 Task: In the  document influencer Apply all border to the tabe with  'with box; Style line and width 1/4 pt 'Select Header and apply  'Italics' Select the text and align it to the  Left
Action: Mouse moved to (117, 21)
Screenshot: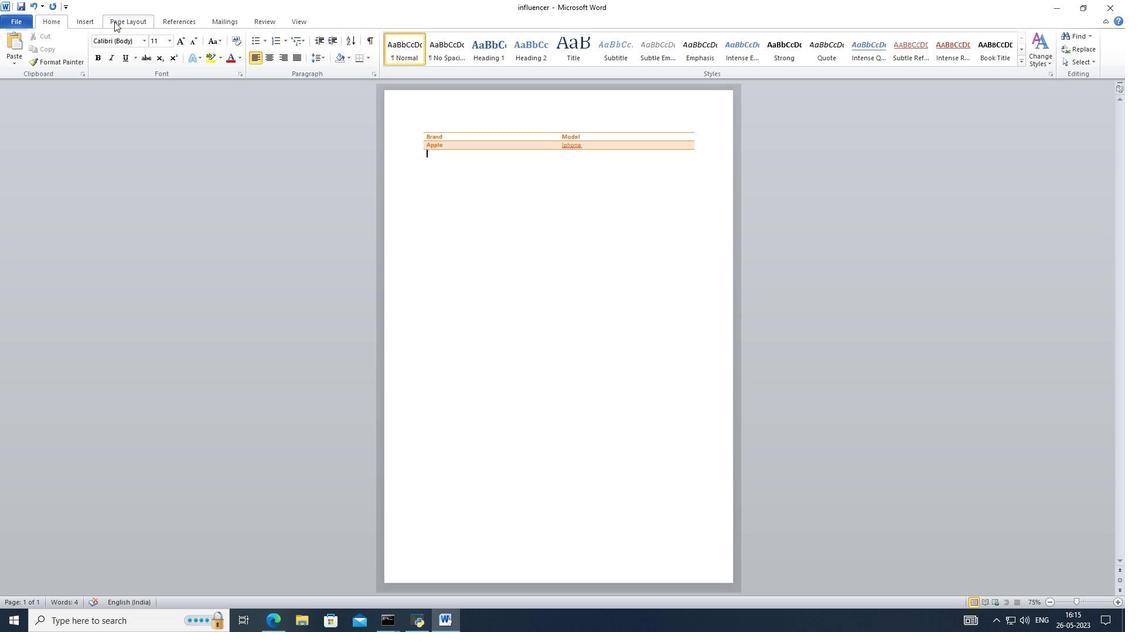 
Action: Mouse pressed left at (117, 21)
Screenshot: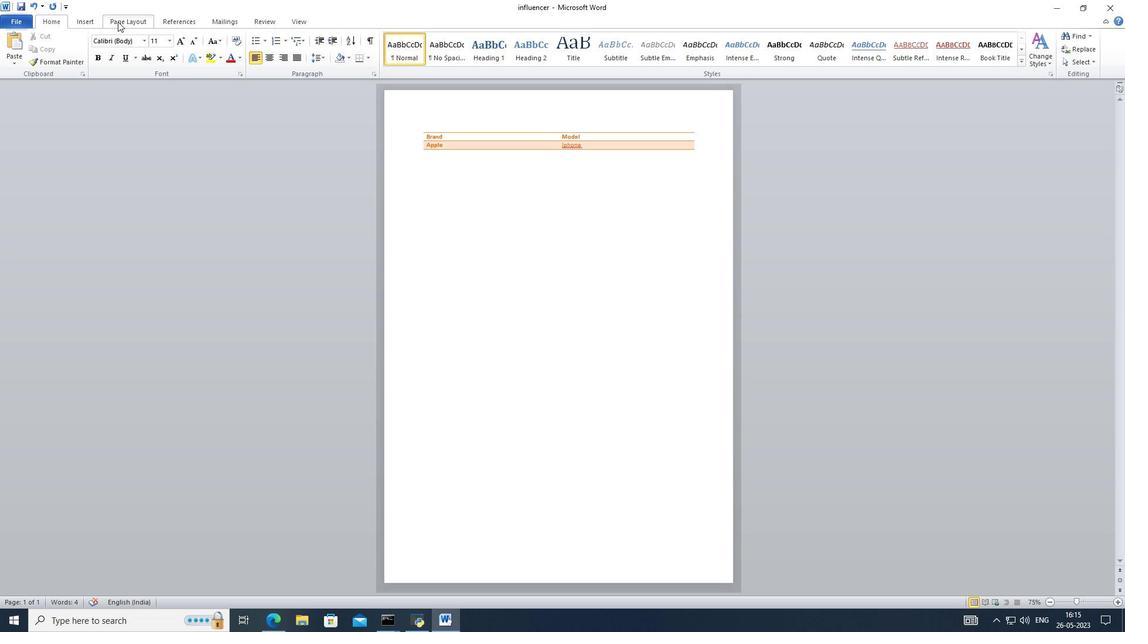 
Action: Mouse moved to (92, 22)
Screenshot: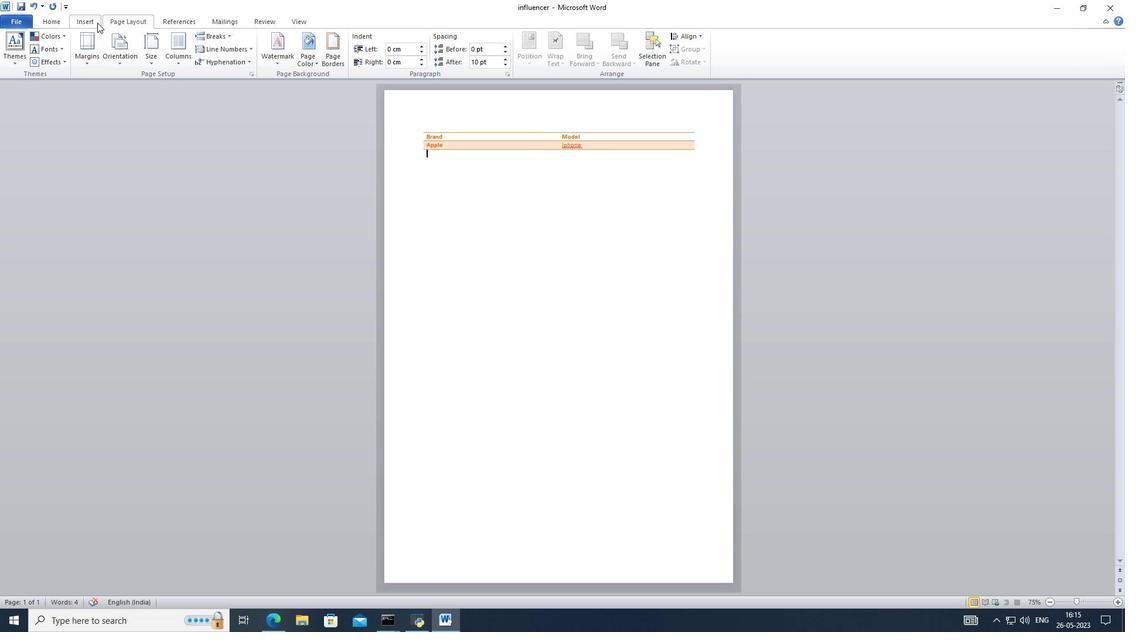 
Action: Mouse pressed left at (92, 22)
Screenshot: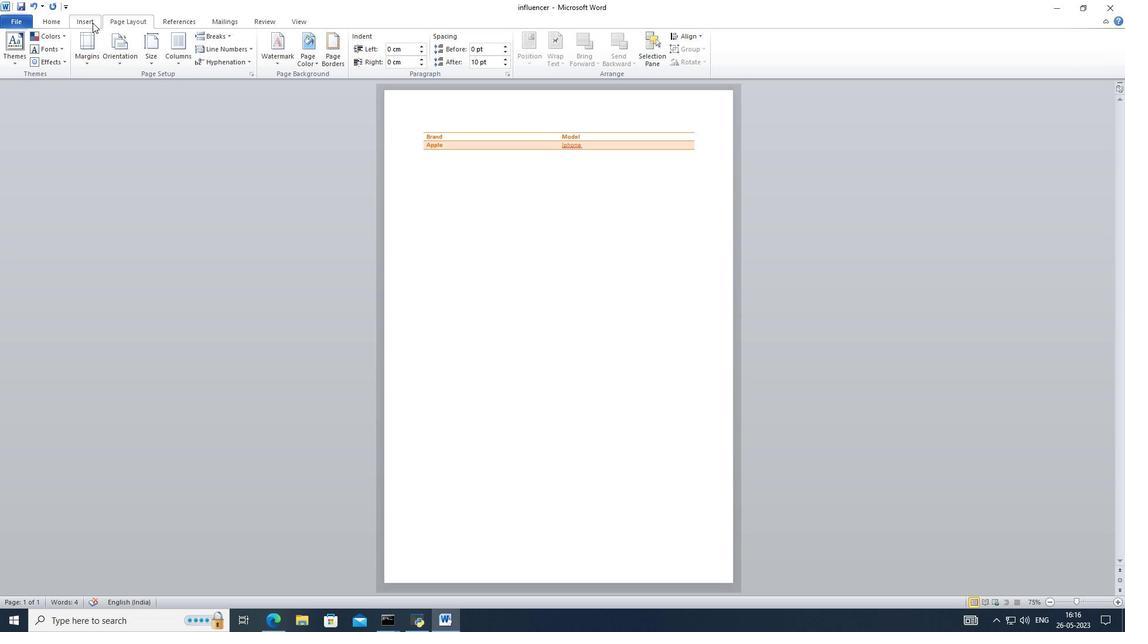 
Action: Mouse moved to (139, 22)
Screenshot: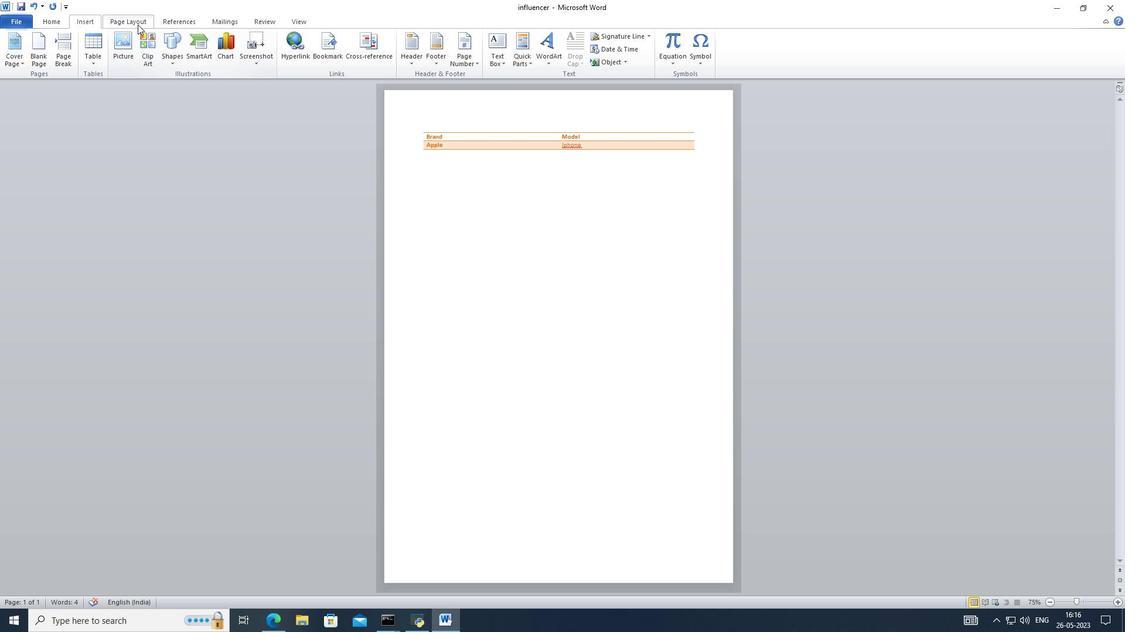 
Action: Mouse pressed left at (139, 22)
Screenshot: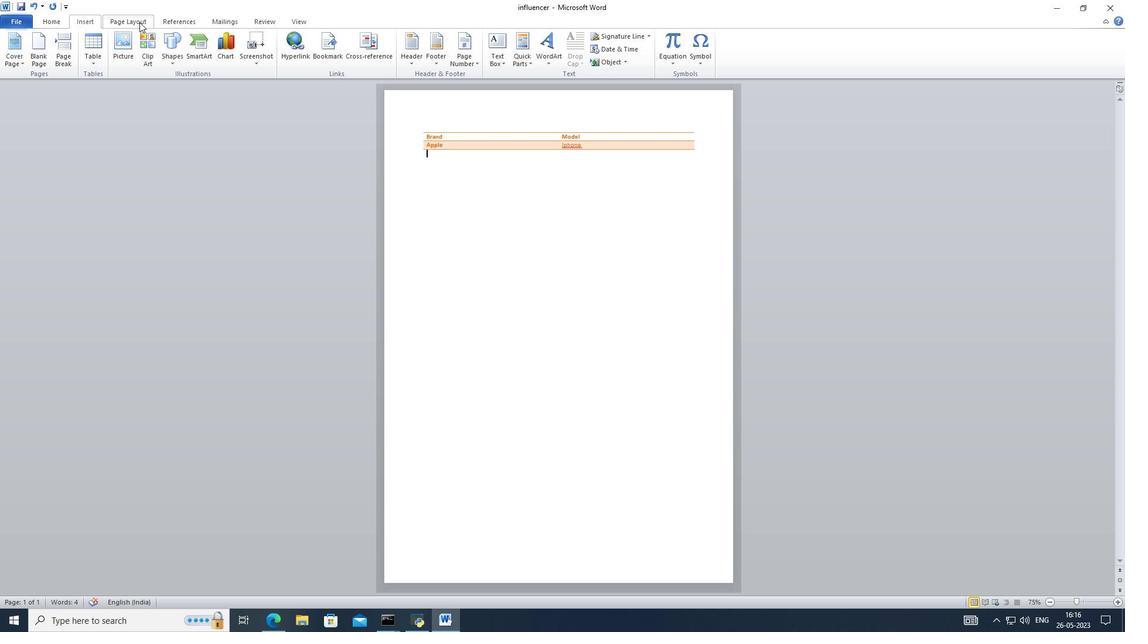 
Action: Mouse moved to (335, 64)
Screenshot: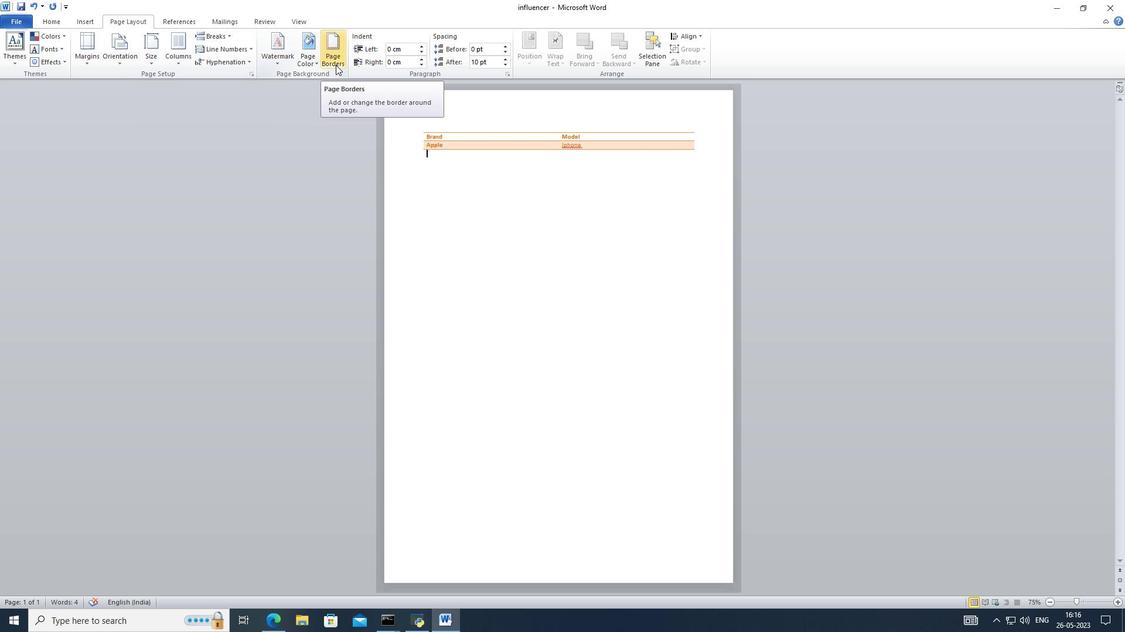 
Action: Mouse pressed left at (335, 64)
Screenshot: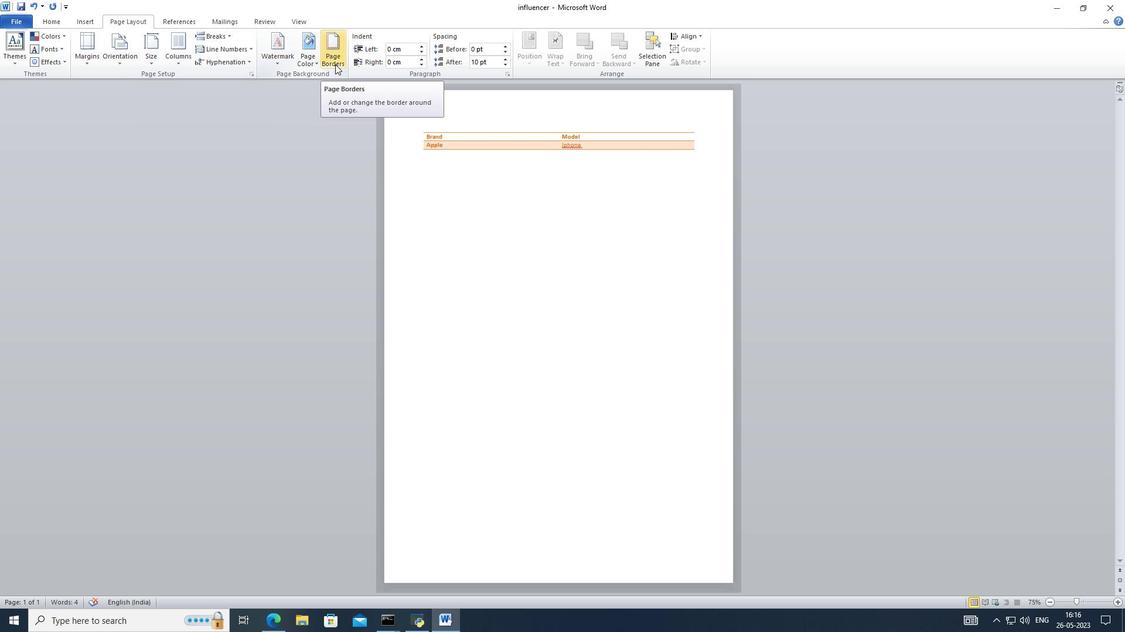 
Action: Mouse moved to (423, 265)
Screenshot: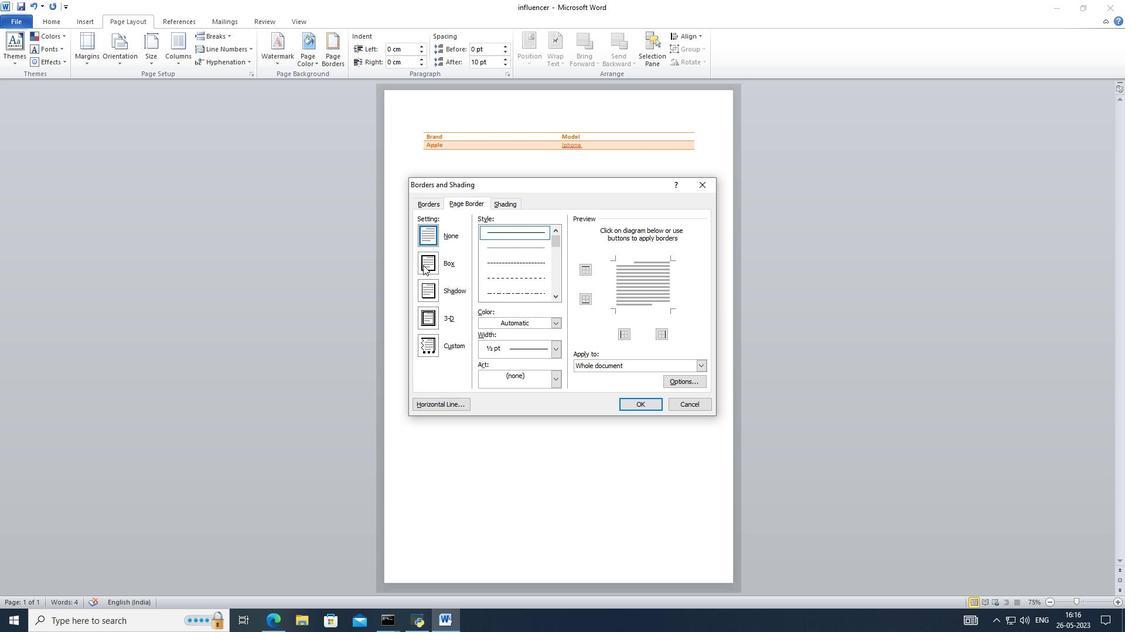 
Action: Mouse pressed left at (423, 265)
Screenshot: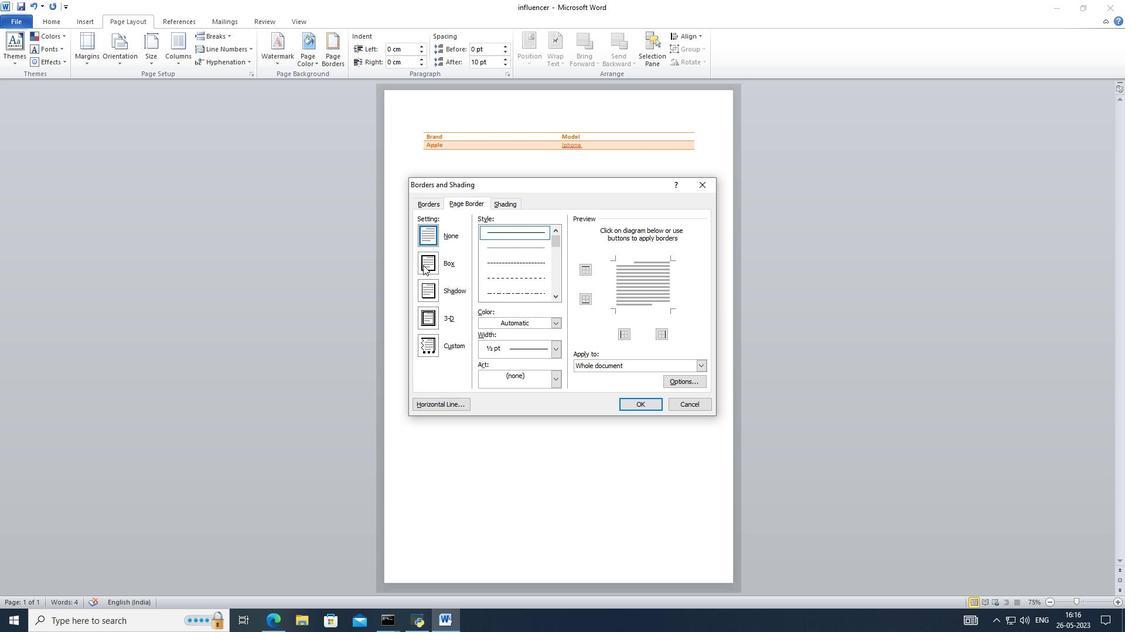 
Action: Mouse moved to (579, 365)
Screenshot: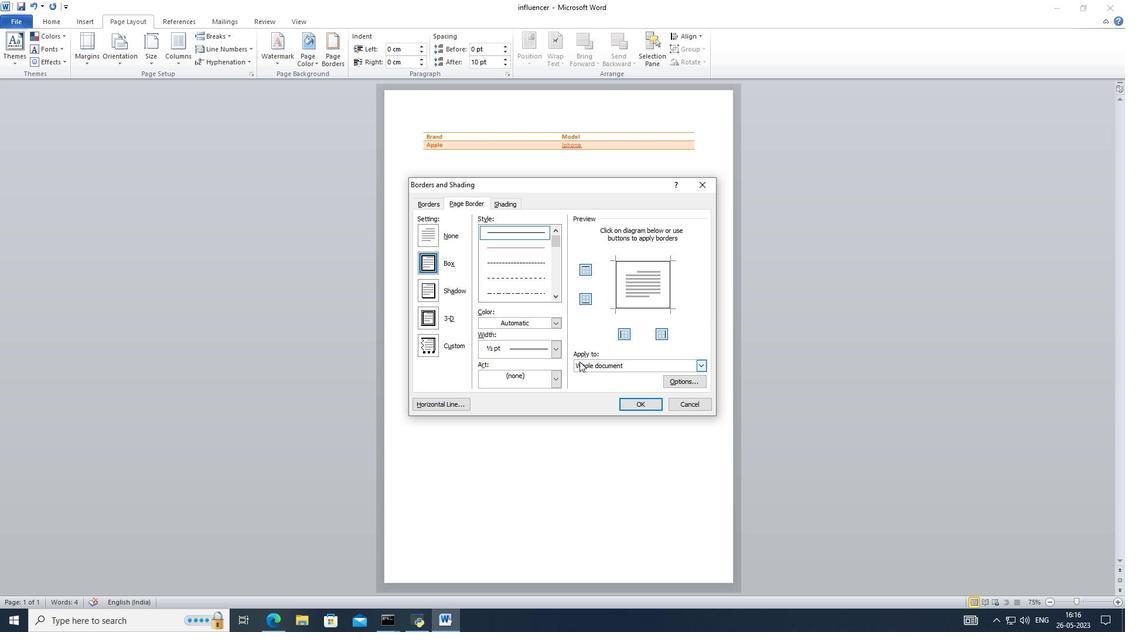 
Action: Mouse pressed left at (579, 365)
Screenshot: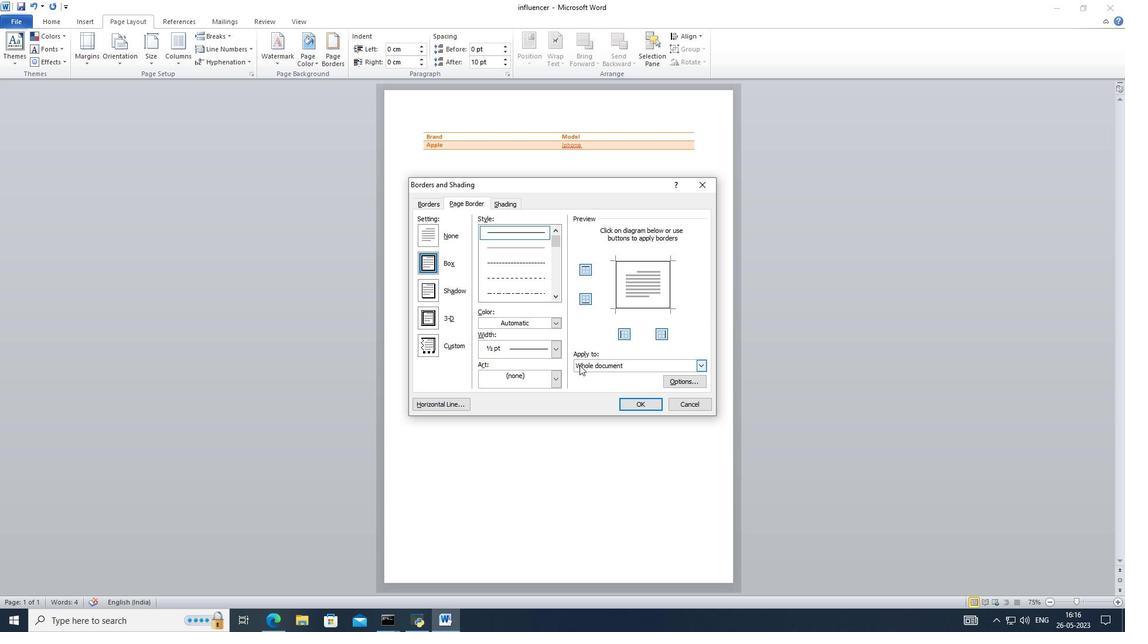 
Action: Mouse moved to (579, 369)
Screenshot: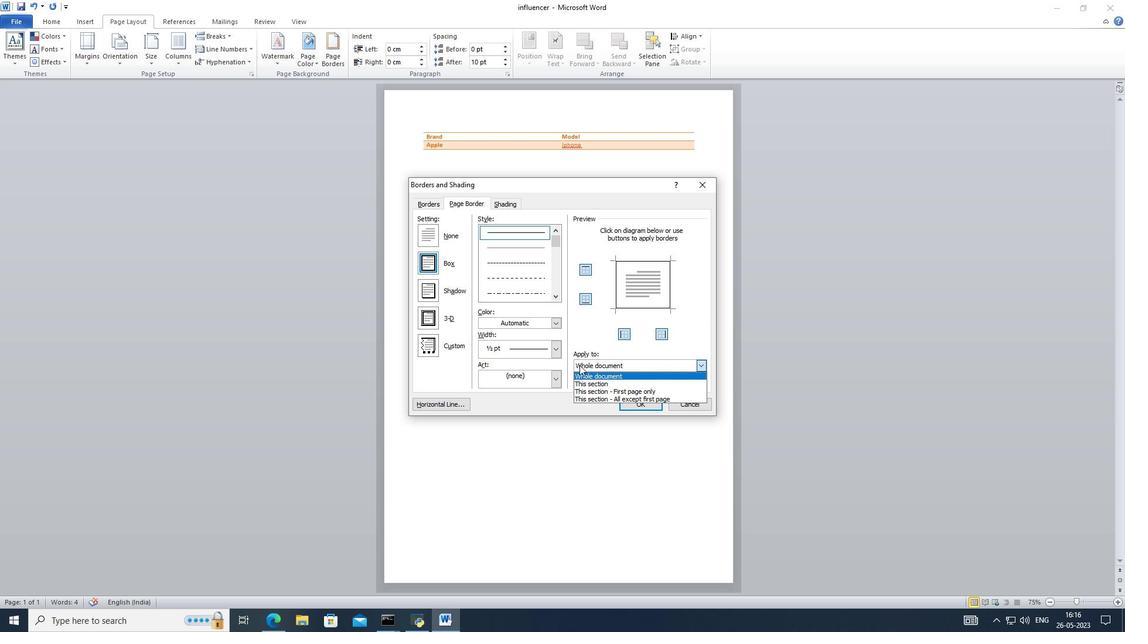 
Action: Mouse pressed left at (579, 369)
Screenshot: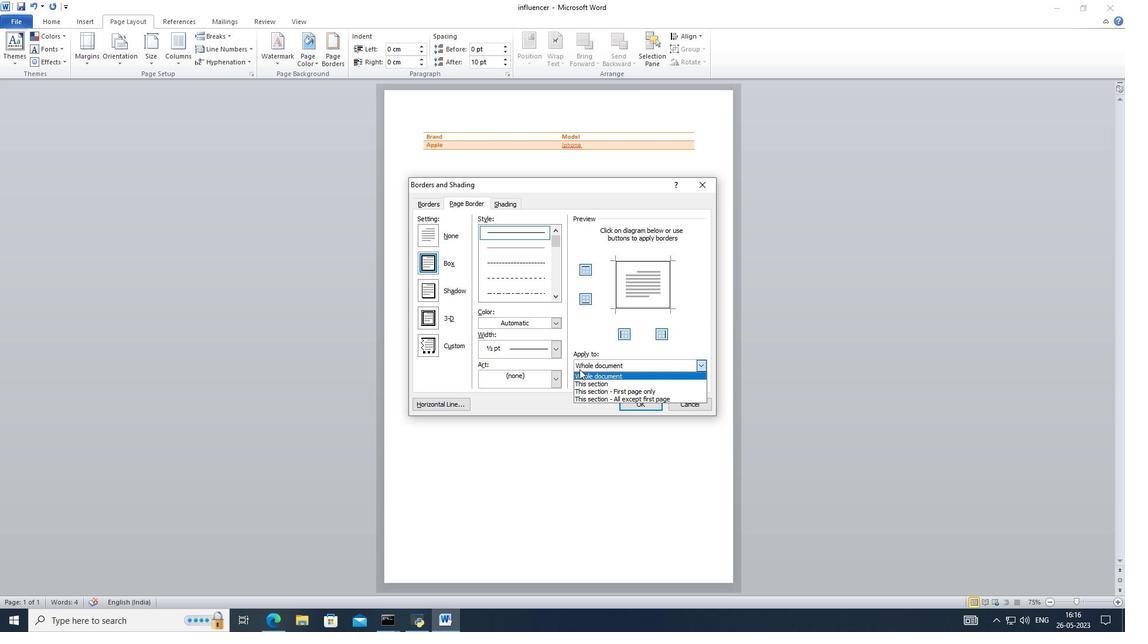 
Action: Mouse moved to (556, 345)
Screenshot: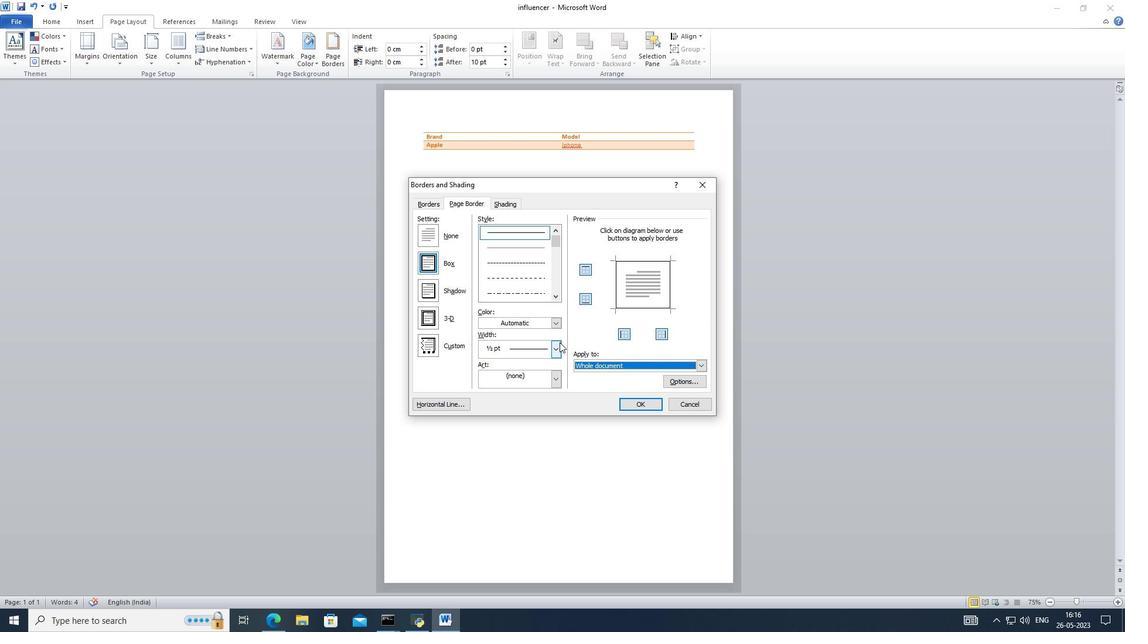 
Action: Mouse pressed left at (556, 345)
Screenshot: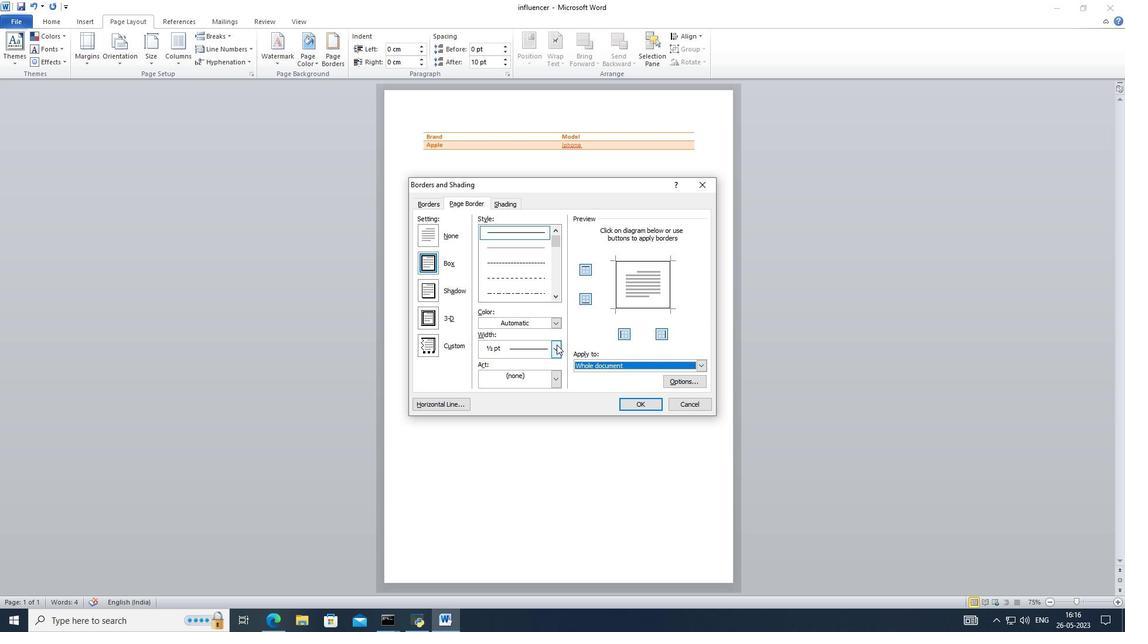 
Action: Mouse moved to (515, 366)
Screenshot: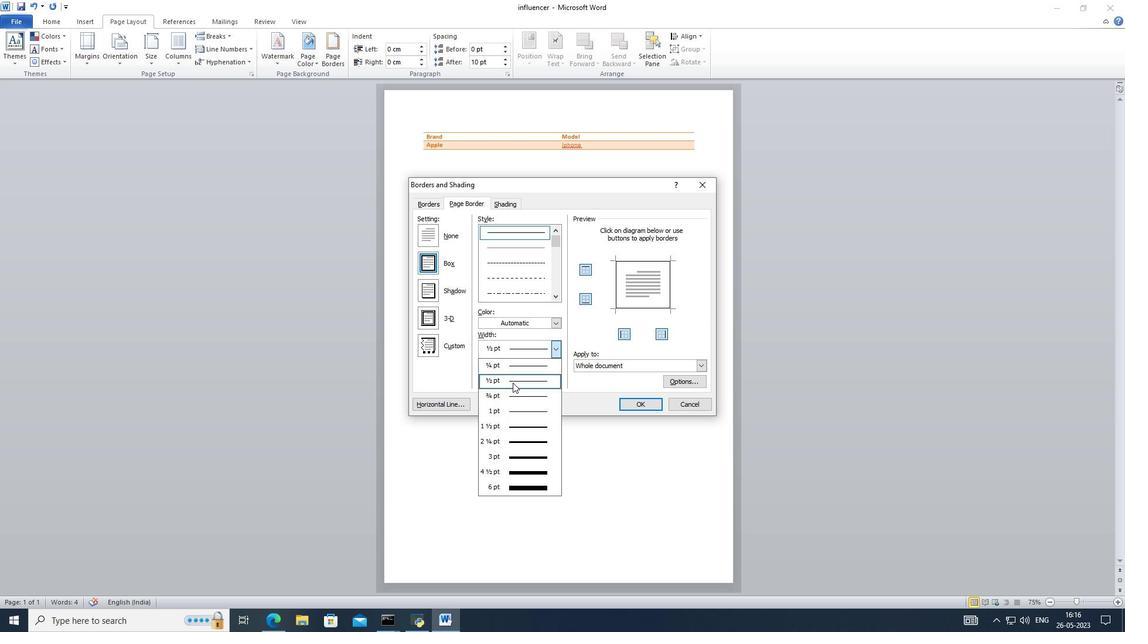 
Action: Mouse pressed left at (515, 366)
Screenshot: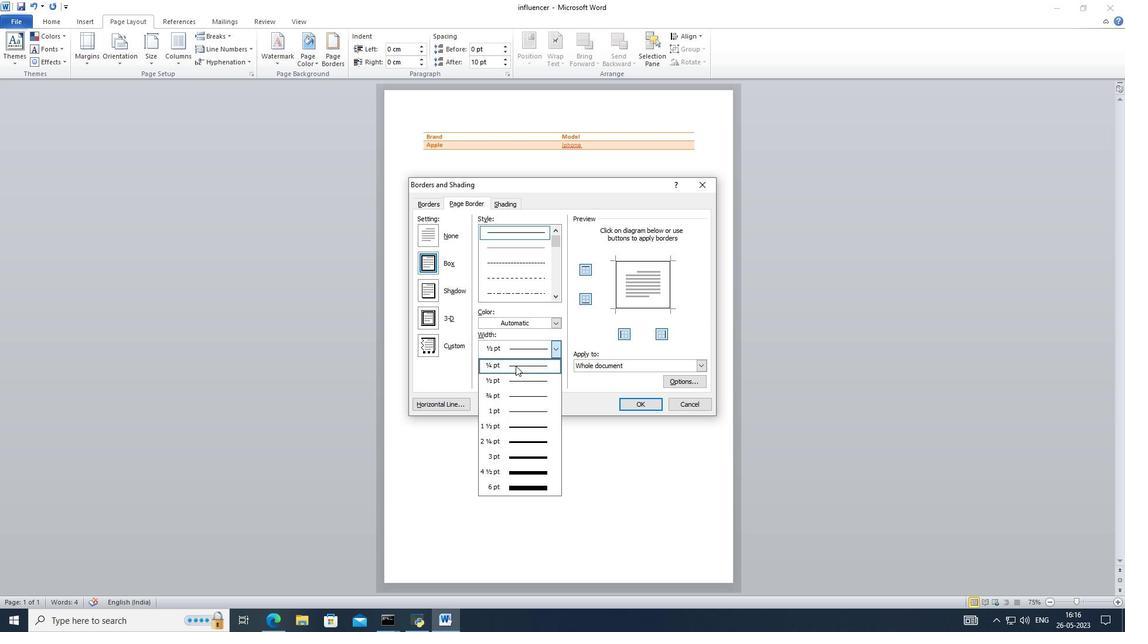 
Action: Mouse moved to (627, 400)
Screenshot: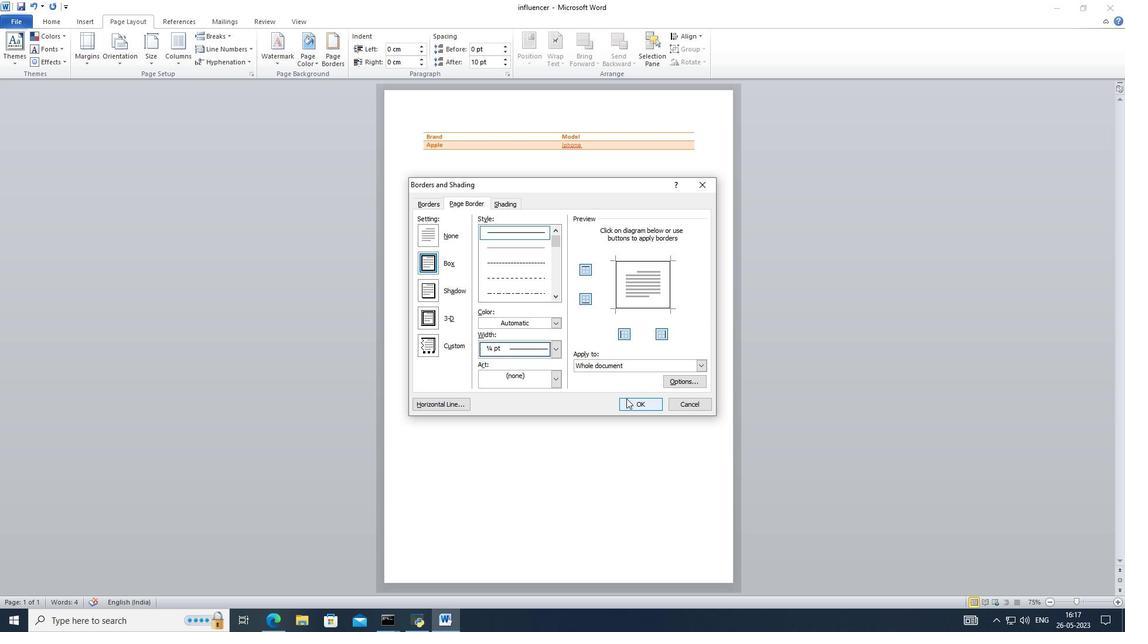 
Action: Mouse pressed left at (627, 400)
Screenshot: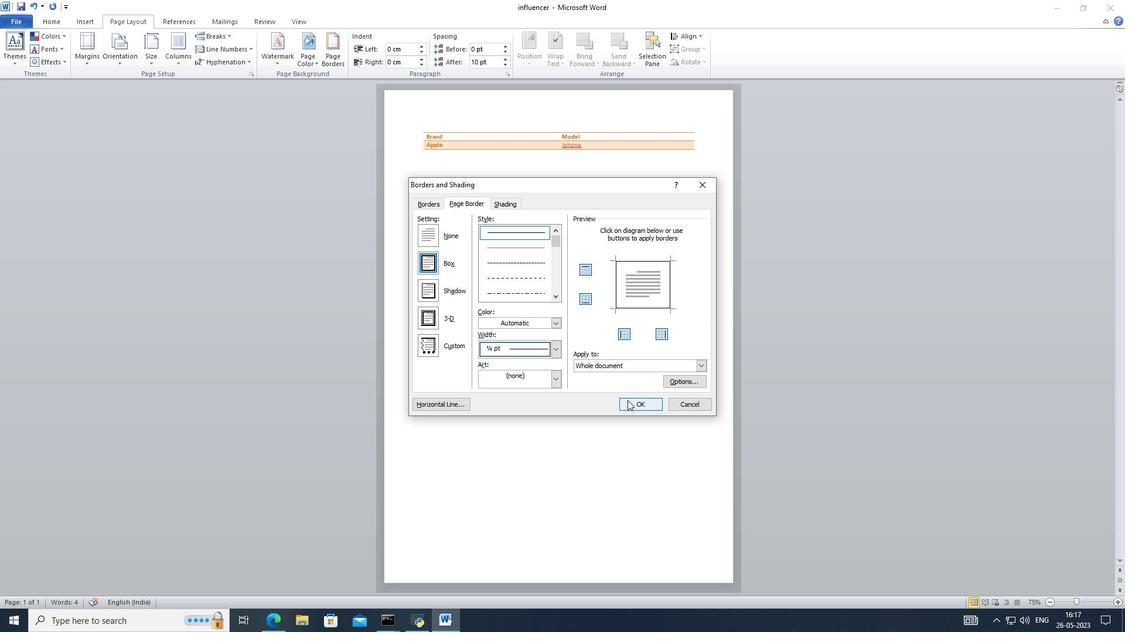 
Action: Mouse moved to (460, 141)
Screenshot: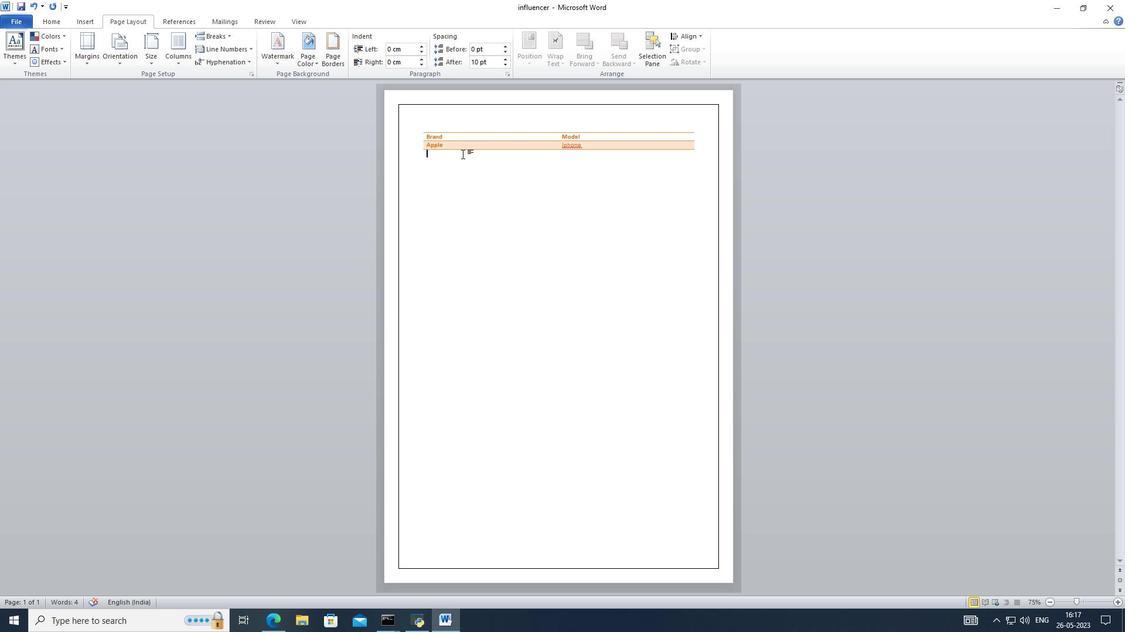 
Action: Mouse pressed left at (460, 141)
Screenshot: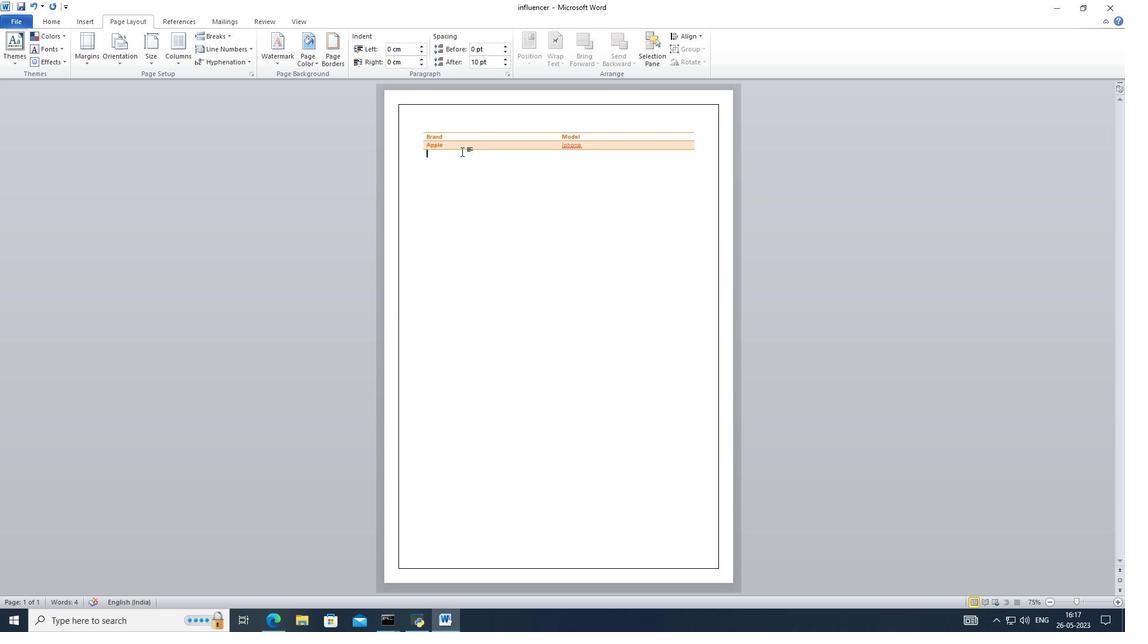 
Action: Mouse moved to (52, 24)
Screenshot: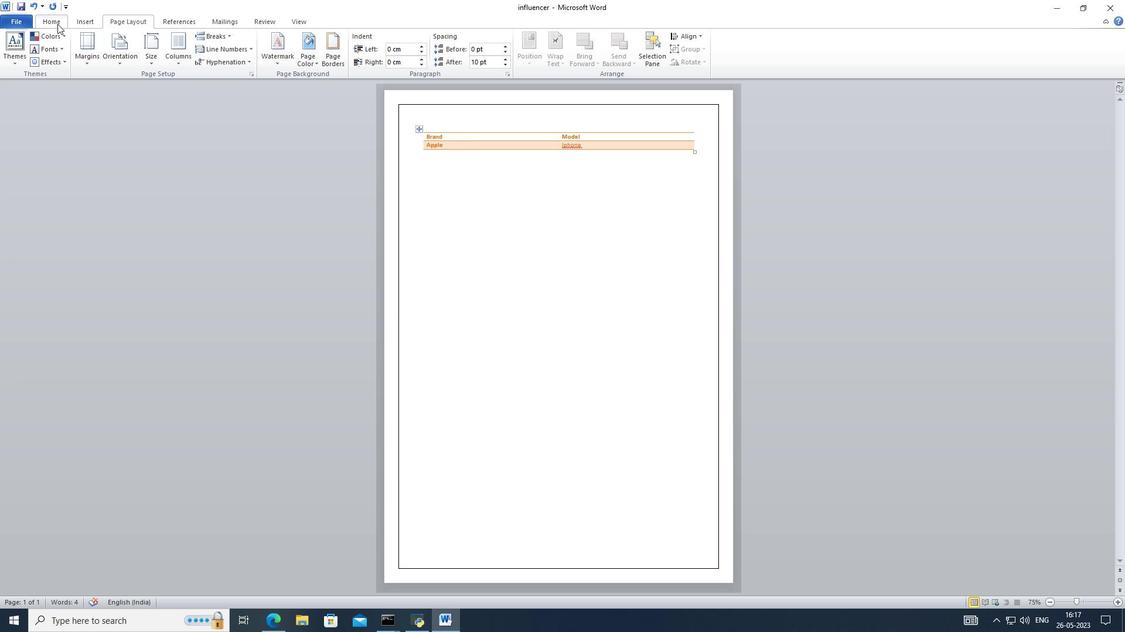 
Action: Mouse pressed left at (52, 24)
Screenshot: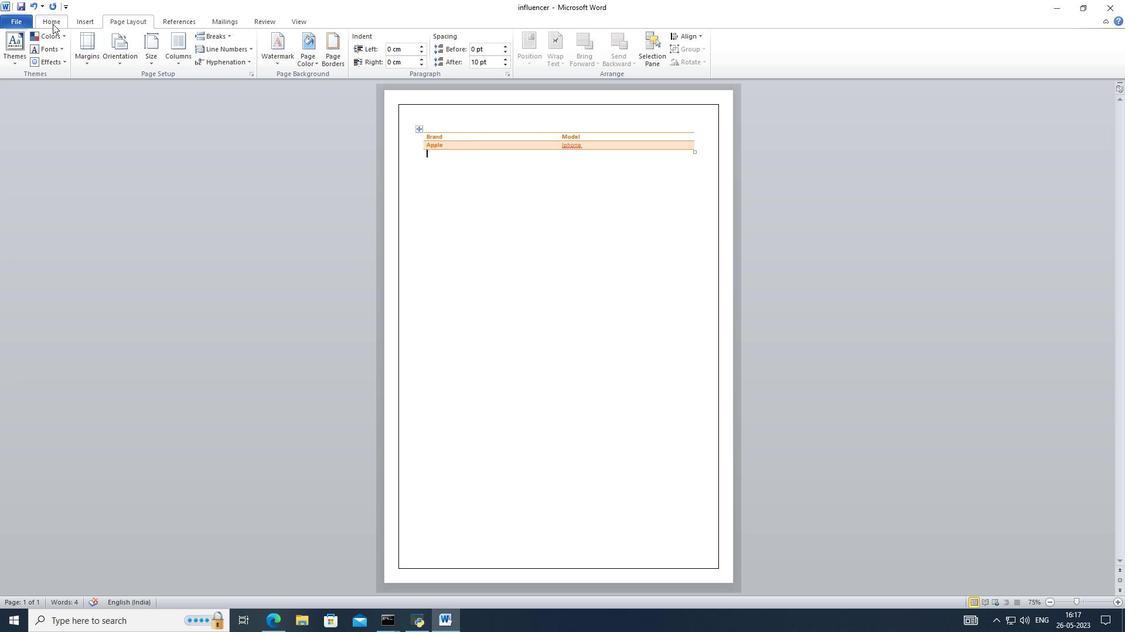 
Action: Mouse moved to (446, 136)
Screenshot: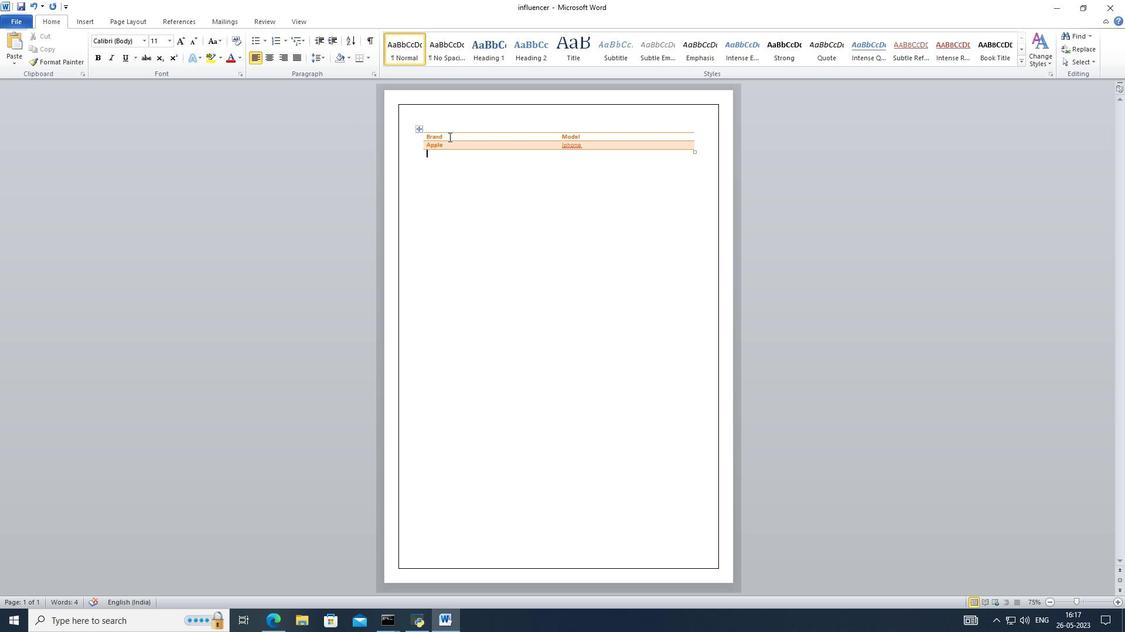 
Action: Mouse pressed left at (446, 136)
Screenshot: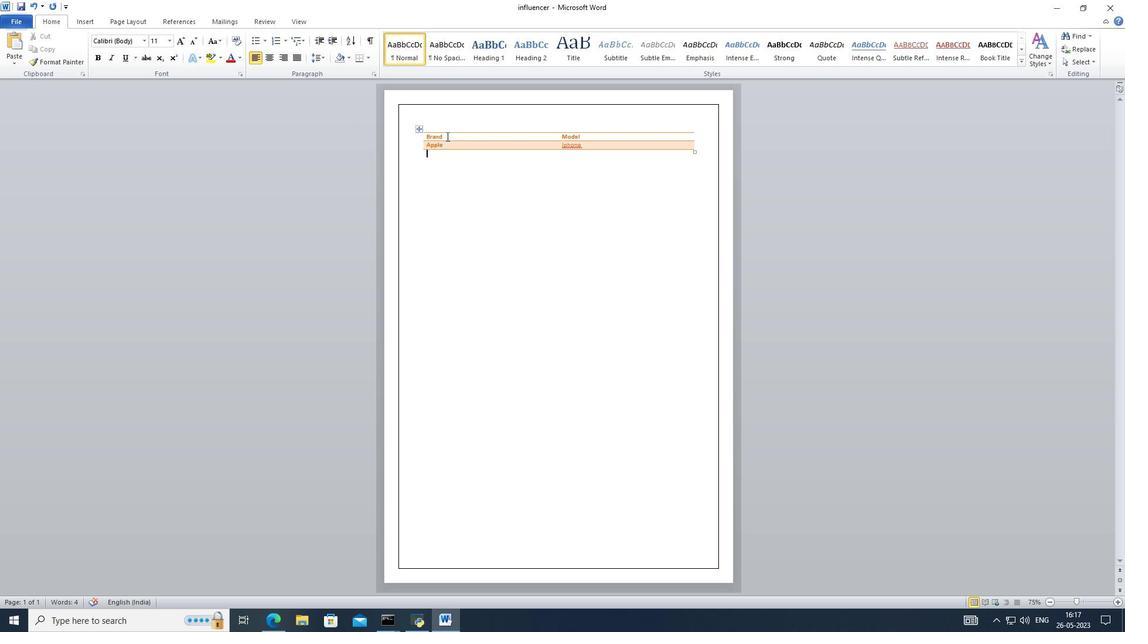 
Action: Mouse moved to (145, 39)
Screenshot: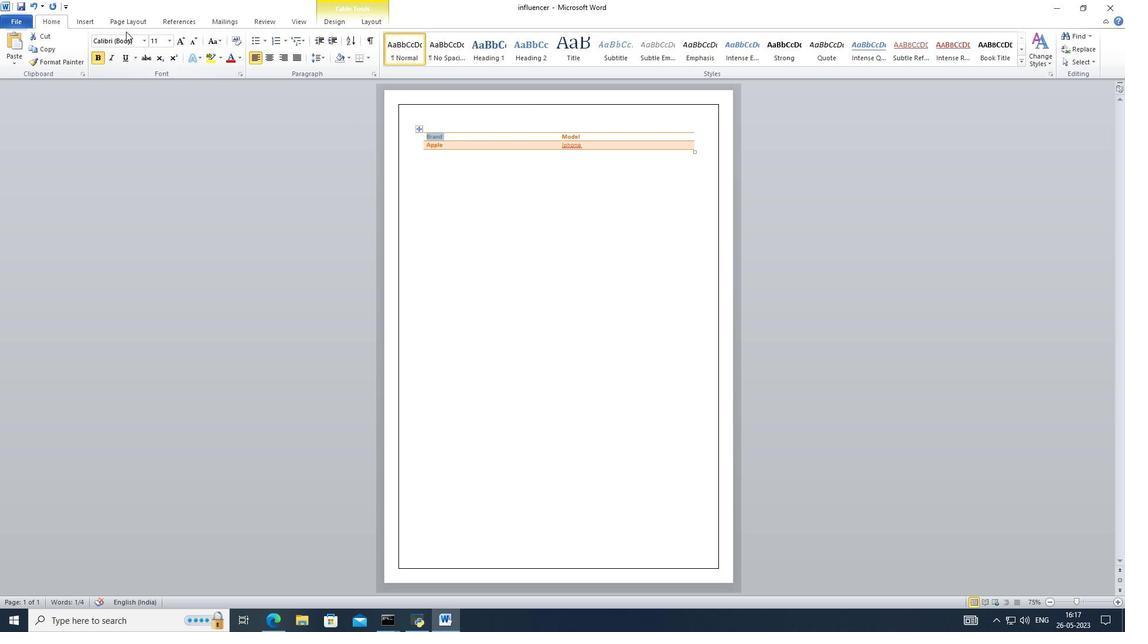 
Action: Mouse pressed left at (145, 39)
Screenshot: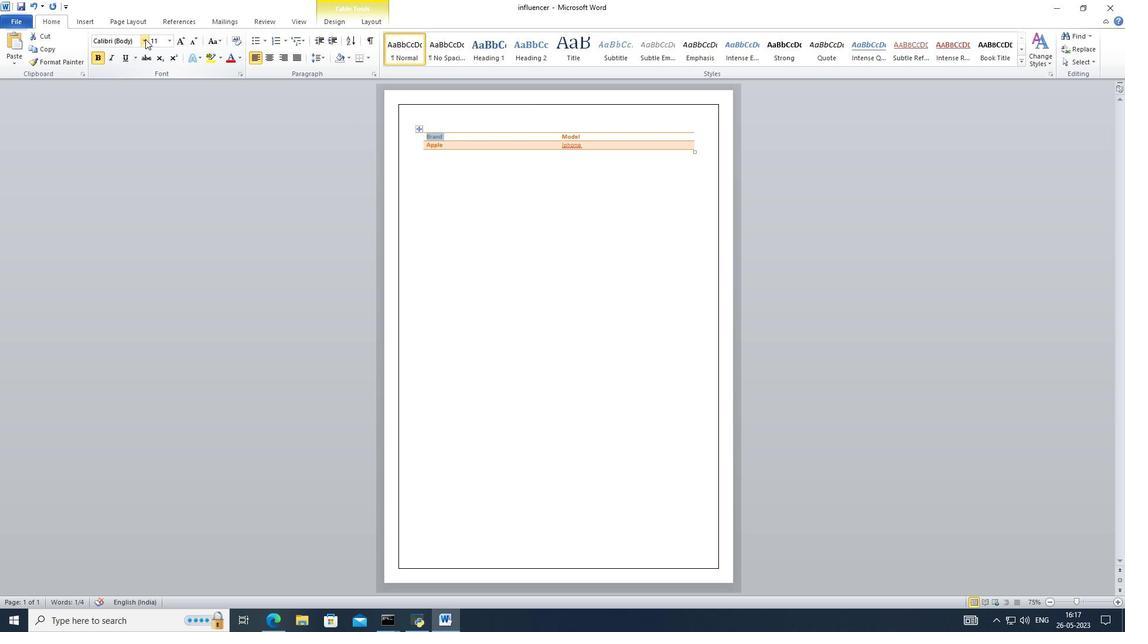 
Action: Mouse moved to (273, 70)
Screenshot: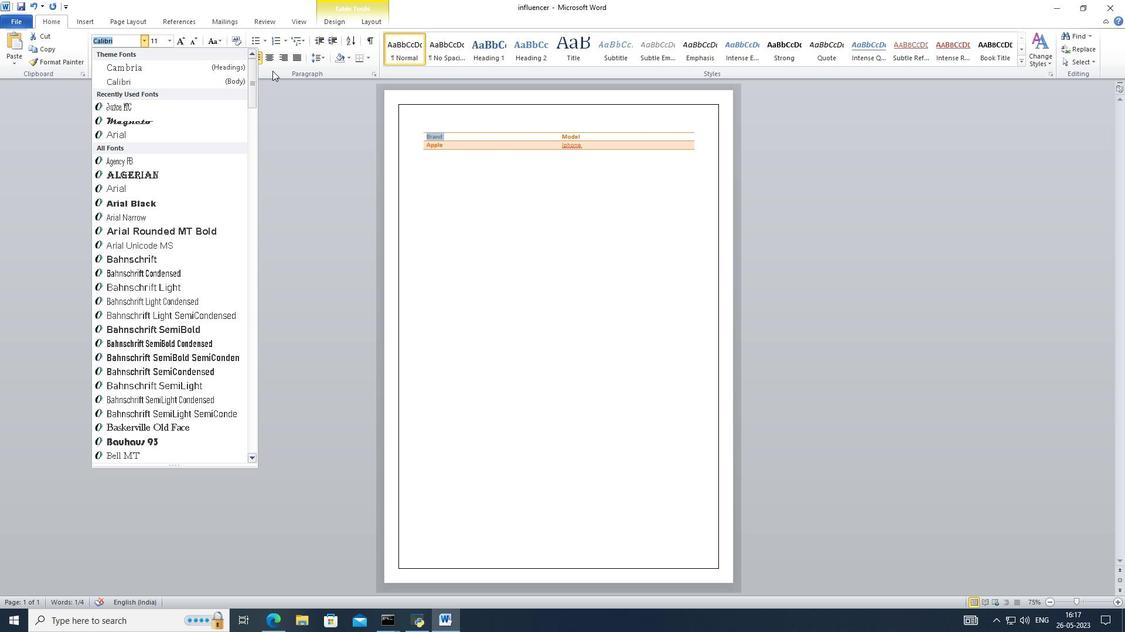 
Action: Mouse pressed left at (273, 70)
Screenshot: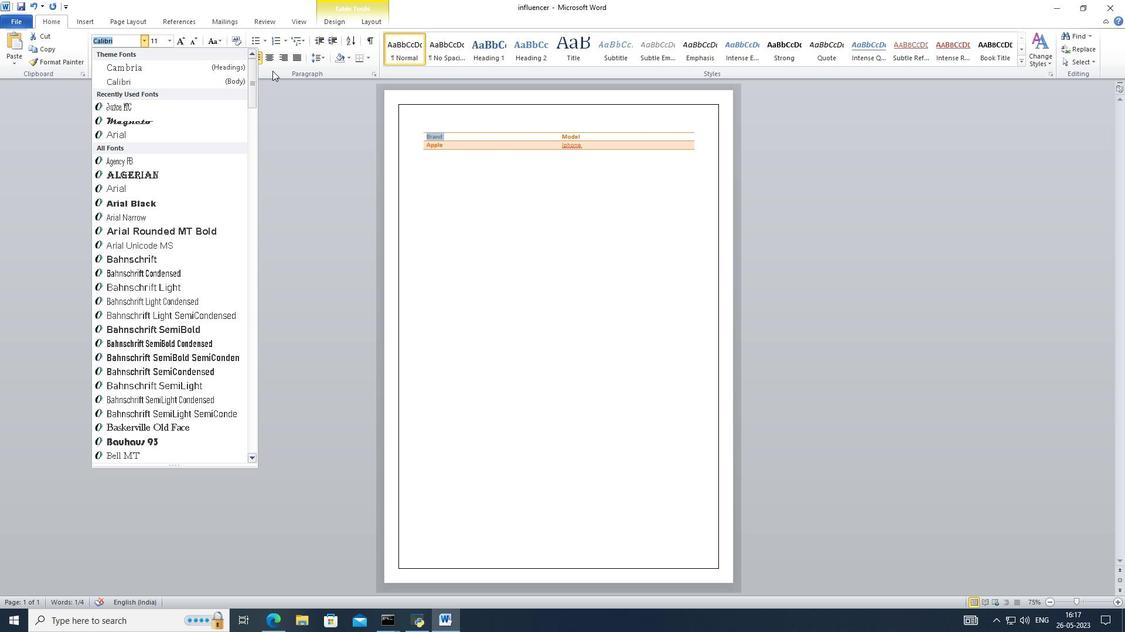 
Action: Mouse moved to (113, 52)
Screenshot: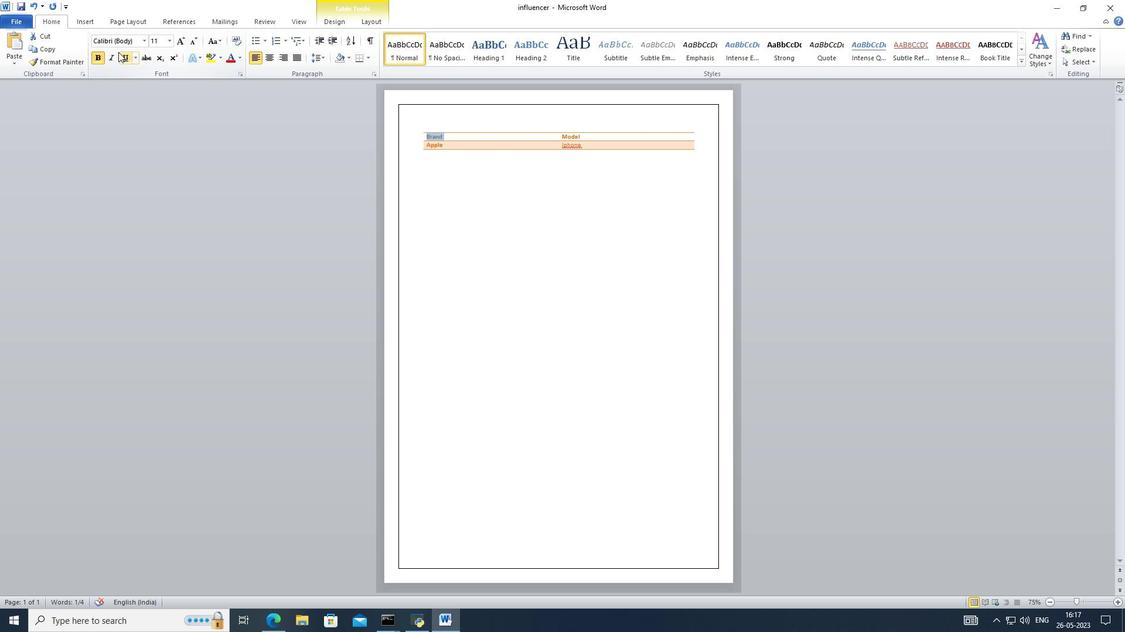 
Action: Mouse pressed left at (113, 52)
Screenshot: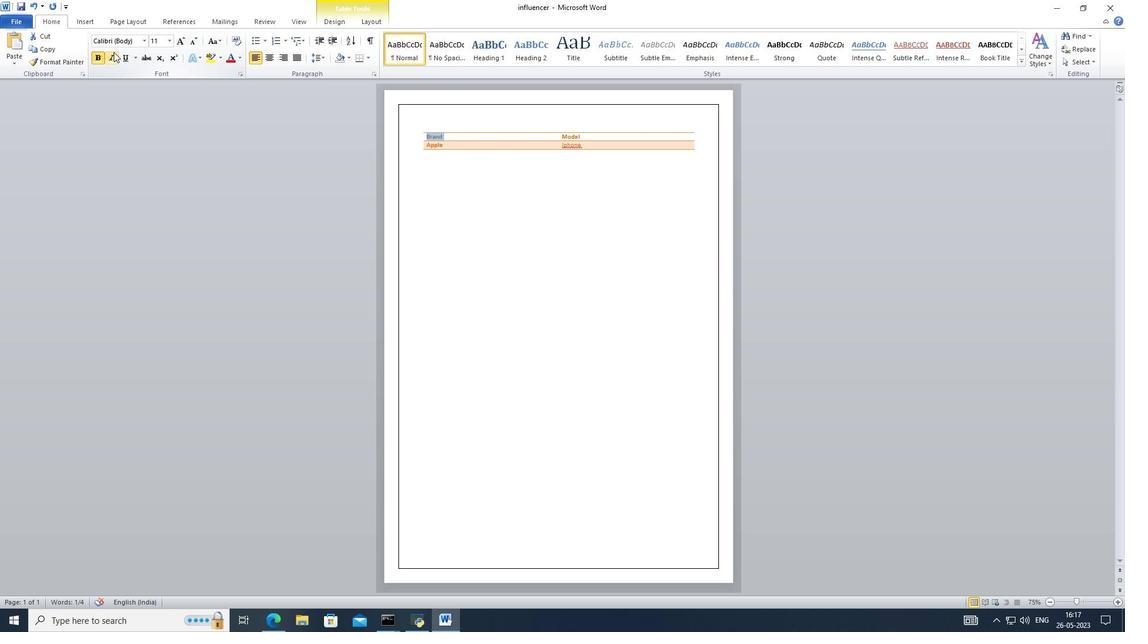
Action: Mouse moved to (580, 138)
Screenshot: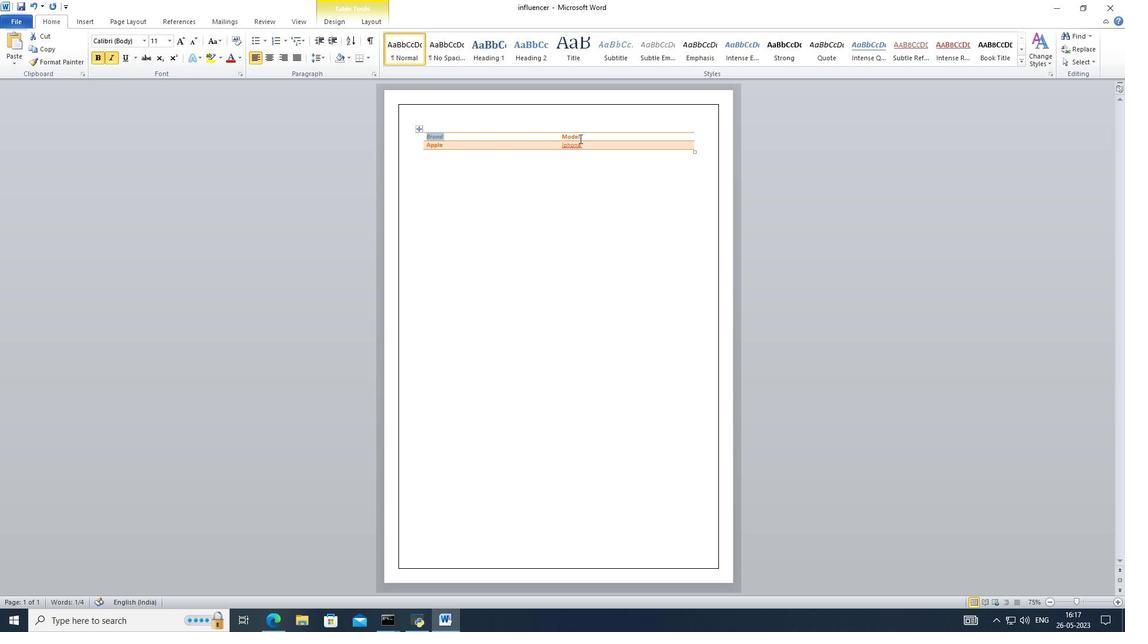 
Action: Mouse pressed left at (580, 138)
Screenshot: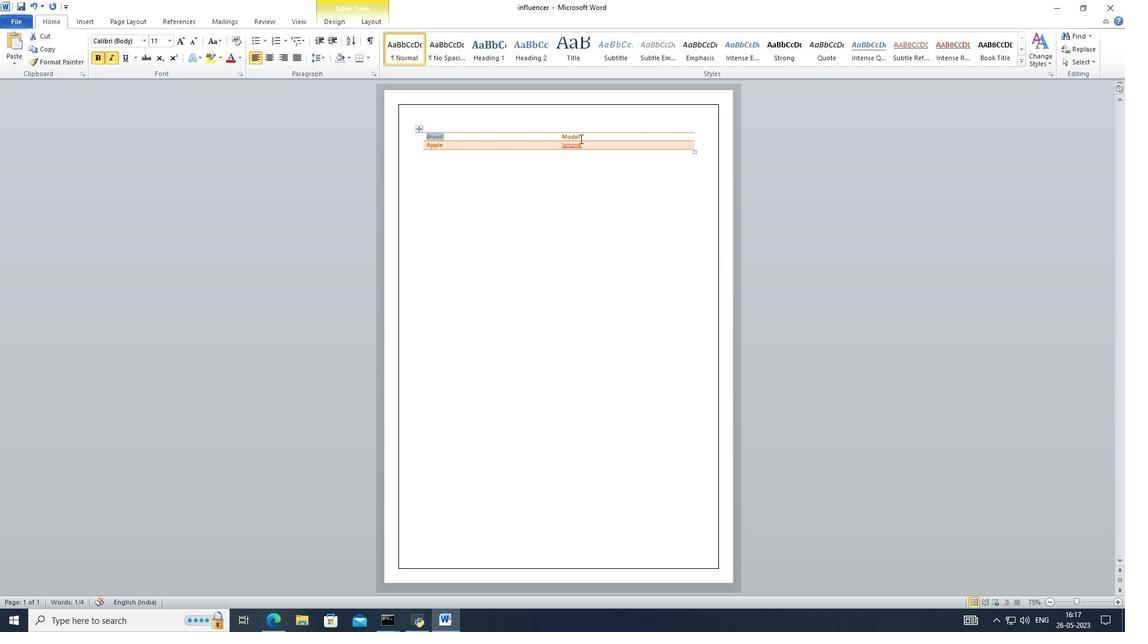 
Action: Mouse moved to (108, 58)
Screenshot: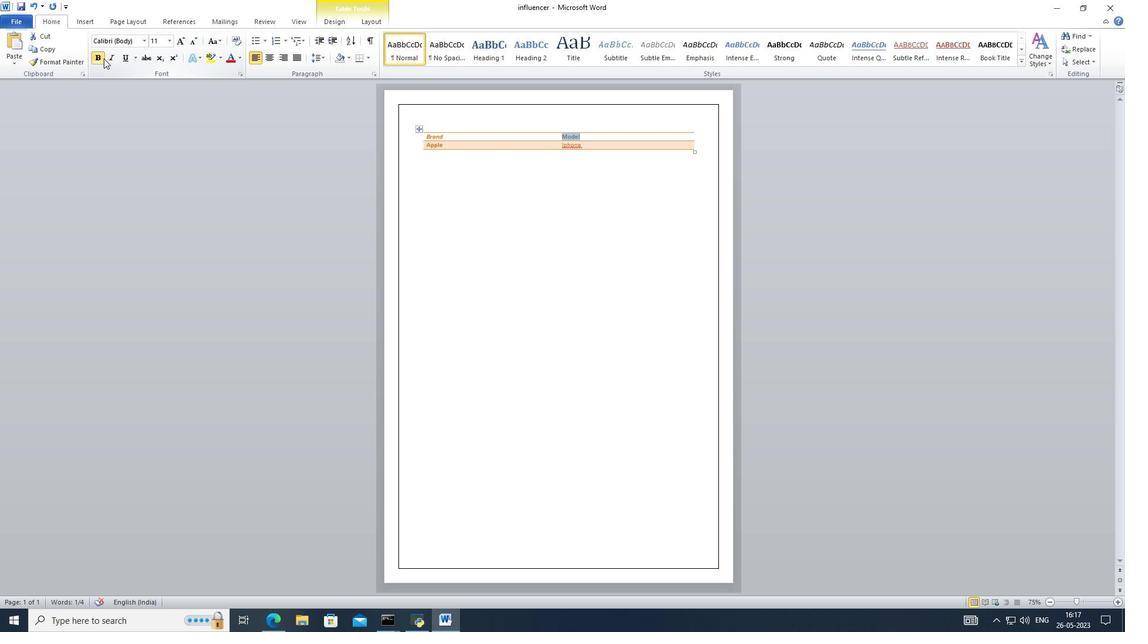
Action: Mouse pressed left at (108, 58)
Screenshot: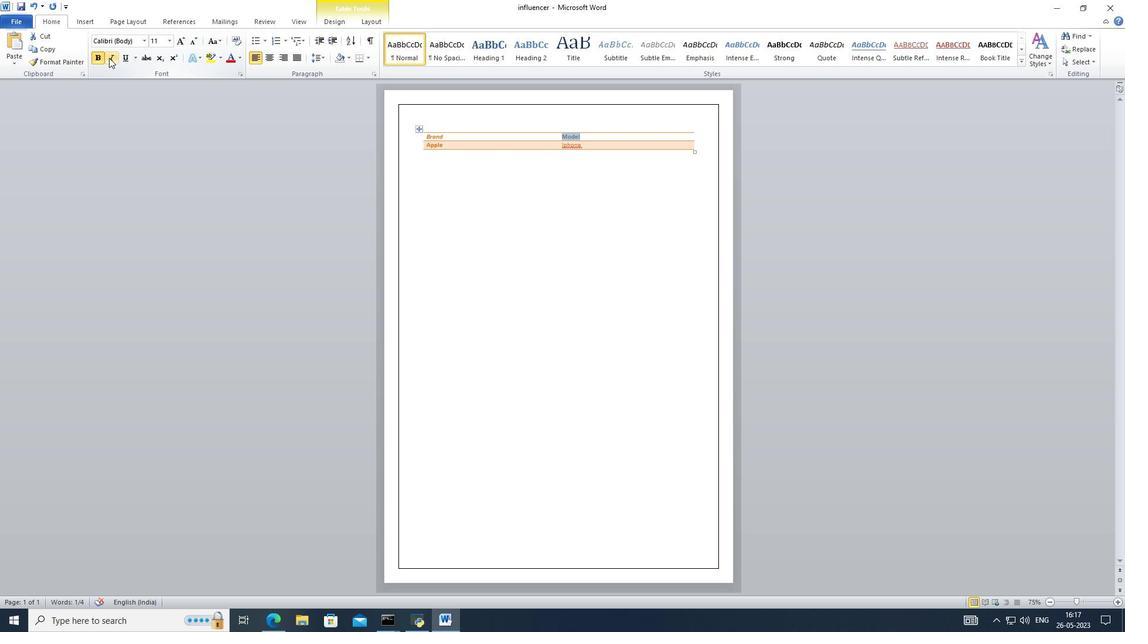 
Action: Mouse moved to (493, 210)
Screenshot: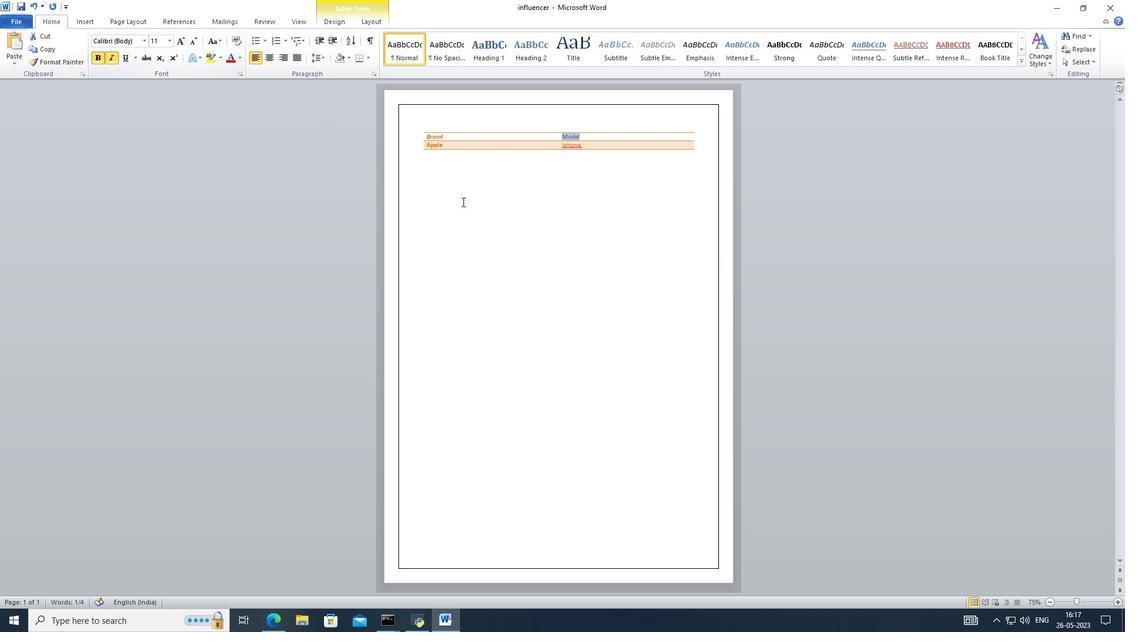 
Action: Mouse pressed left at (493, 210)
Screenshot: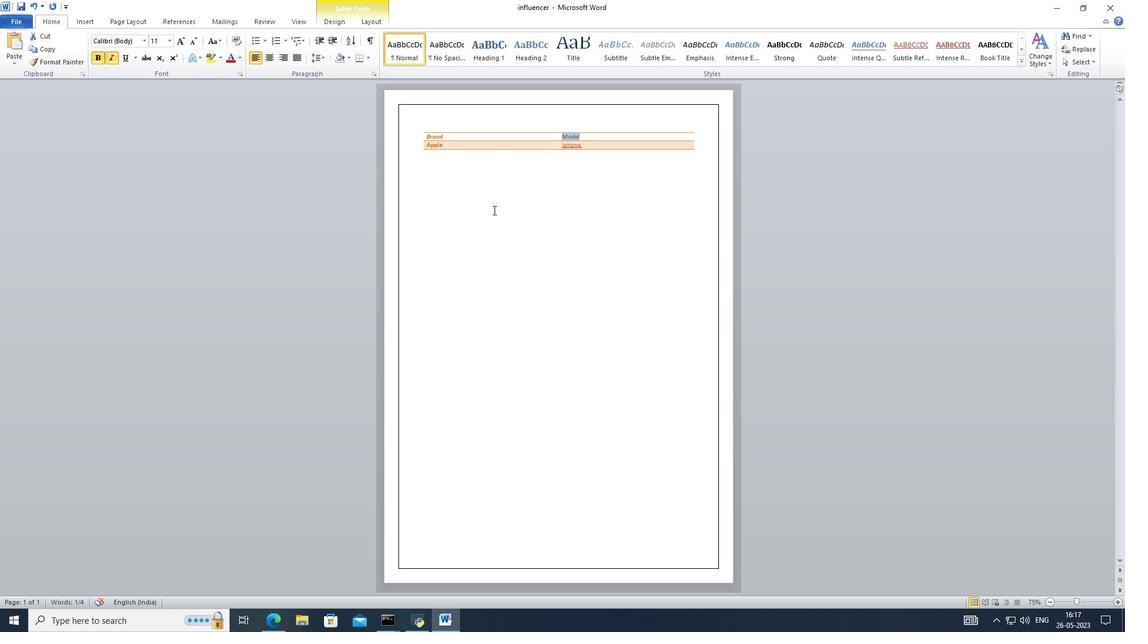 
Action: Mouse moved to (438, 144)
Screenshot: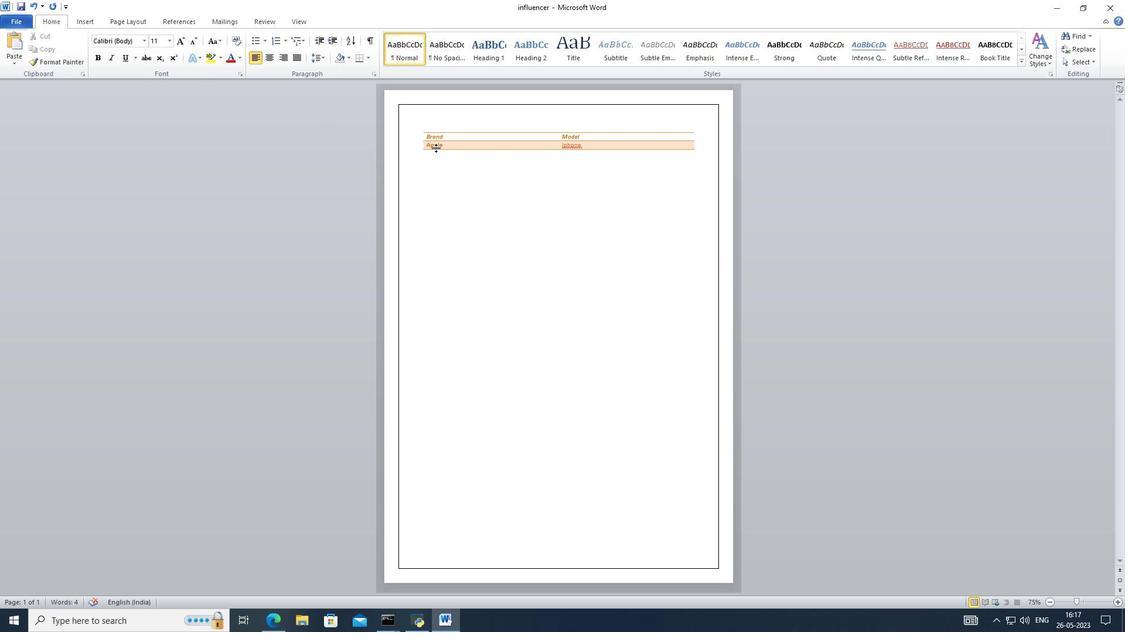 
Action: Mouse pressed left at (438, 144)
Screenshot: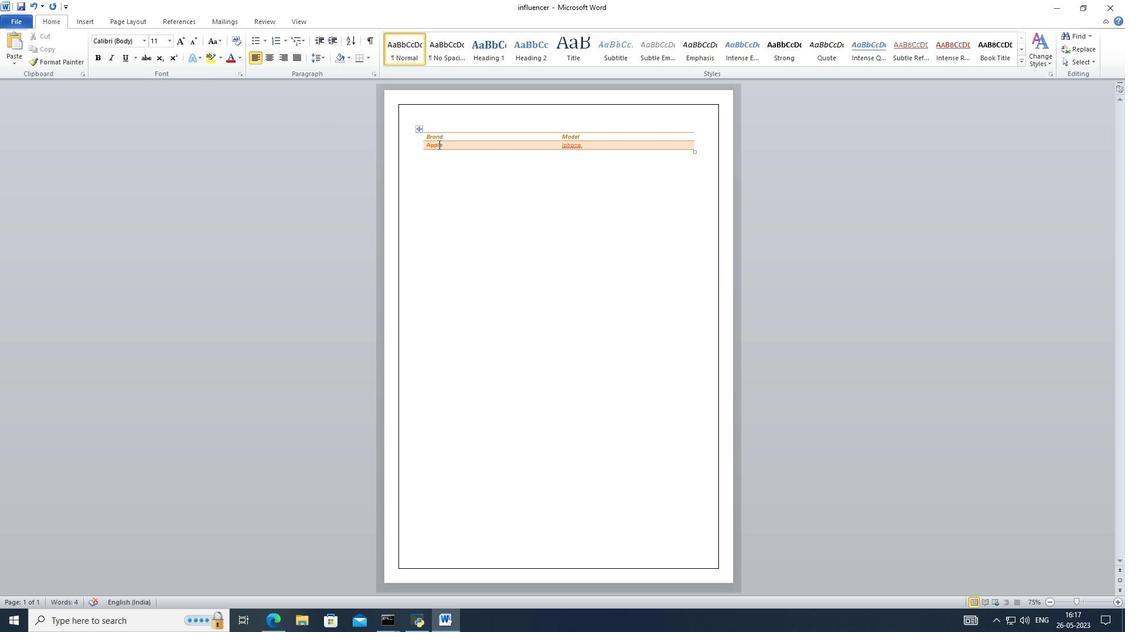 
Action: Mouse moved to (253, 60)
Screenshot: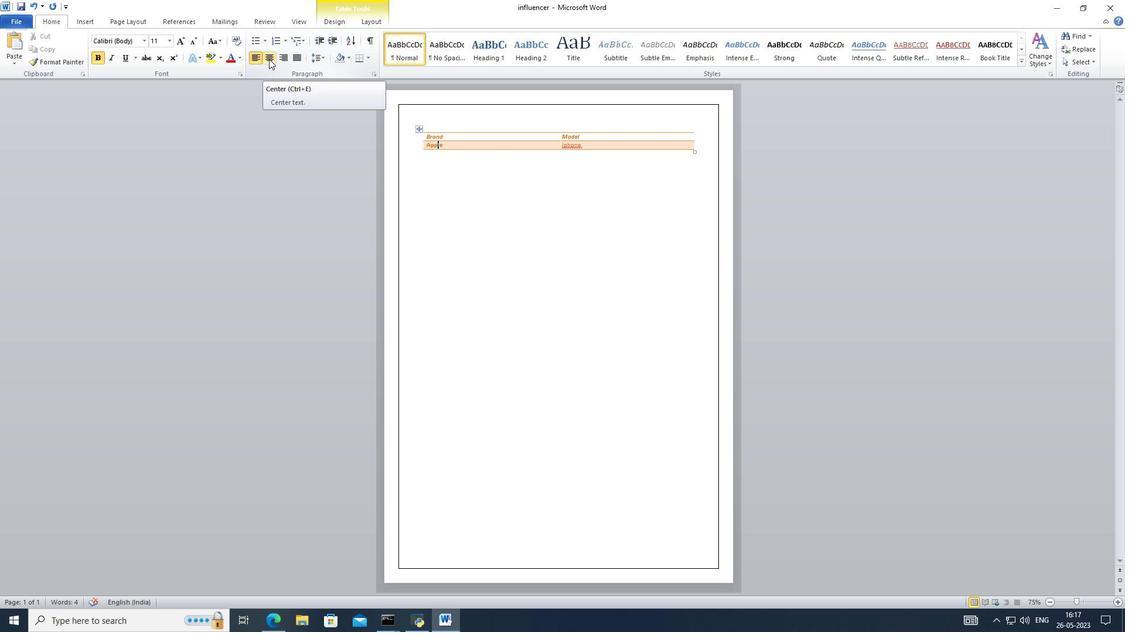 
Action: Mouse pressed left at (253, 60)
Screenshot: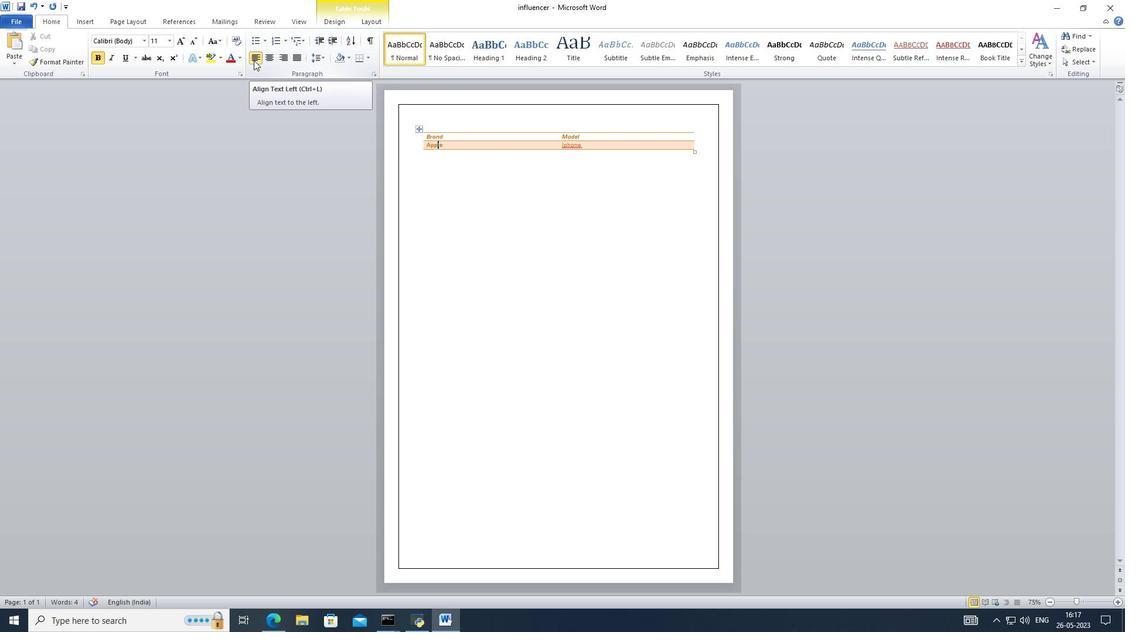 
Action: Mouse moved to (604, 286)
Screenshot: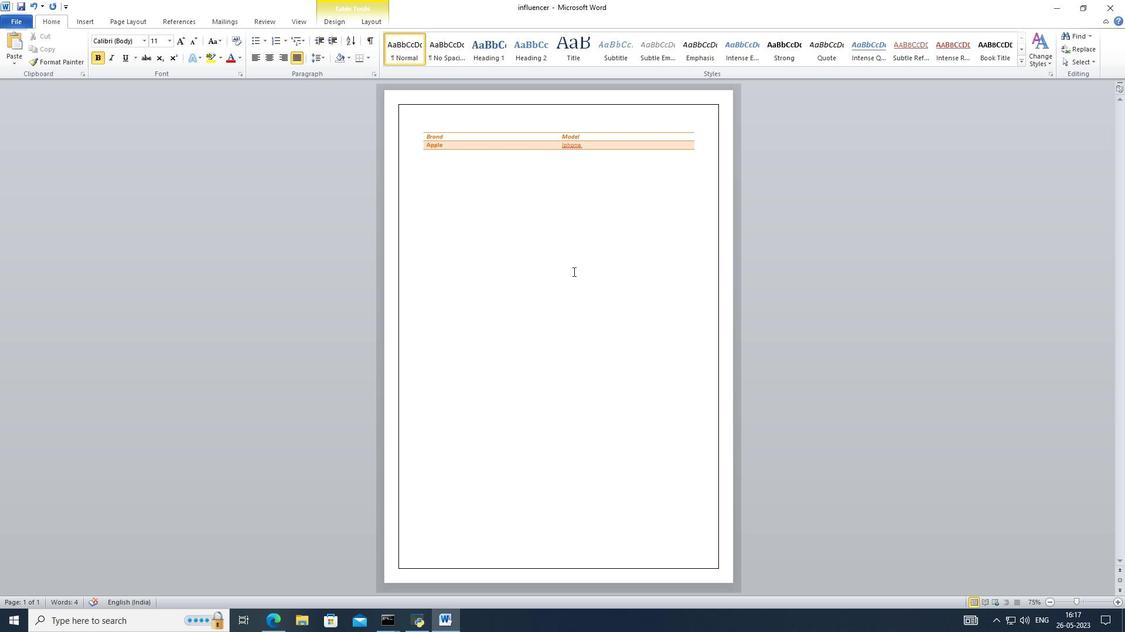 
Action: Mouse pressed left at (604, 286)
Screenshot: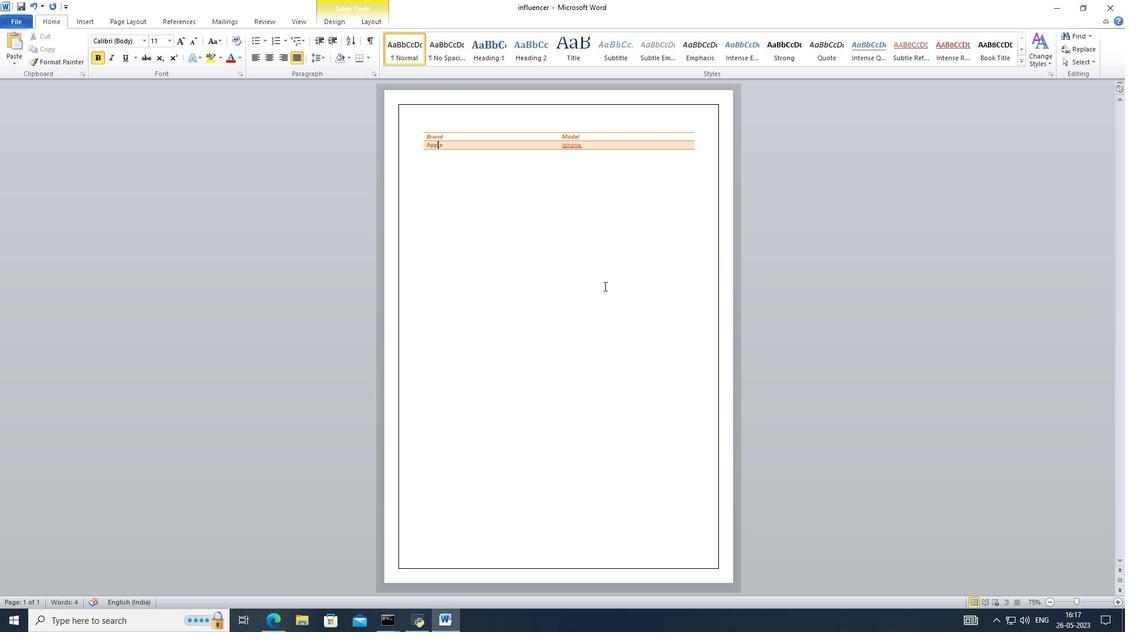 
